 Task: Look for products from Death Wish Coffee Co only.
Action: Mouse pressed left at (27, 108)
Screenshot: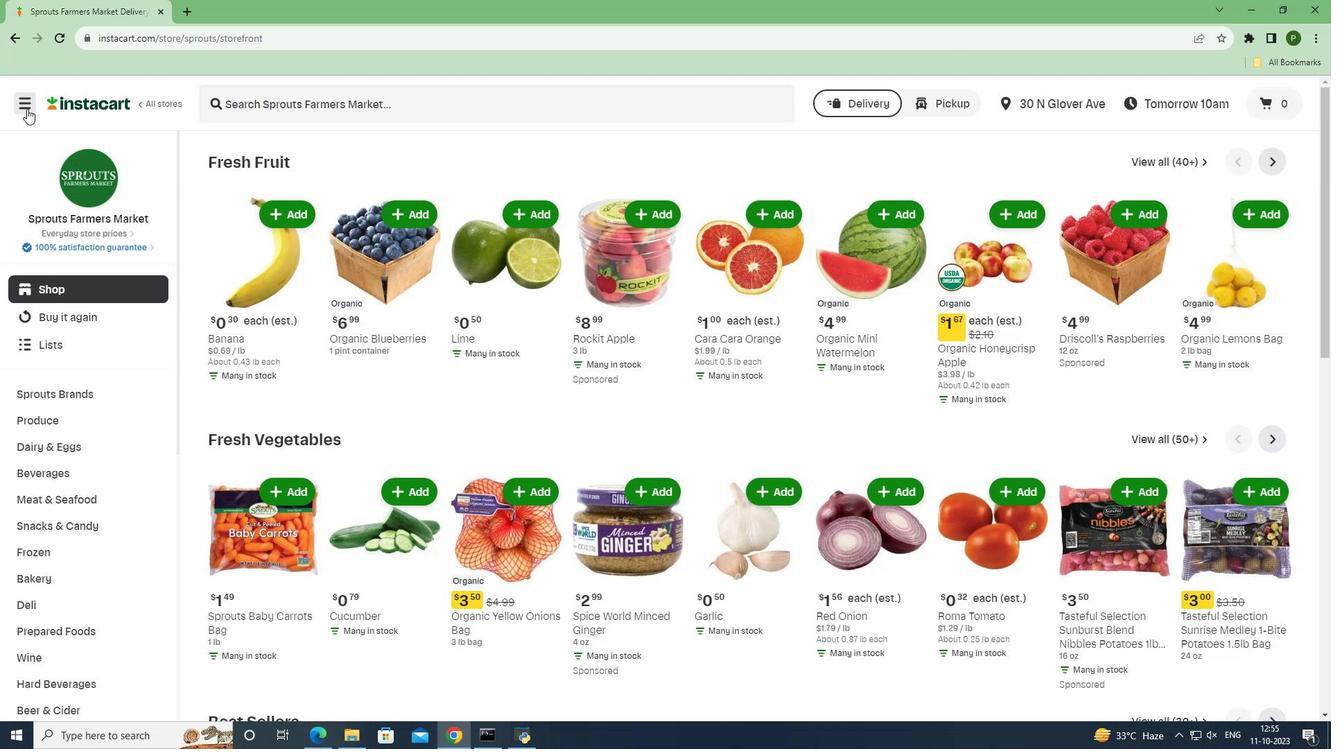 
Action: Mouse moved to (51, 365)
Screenshot: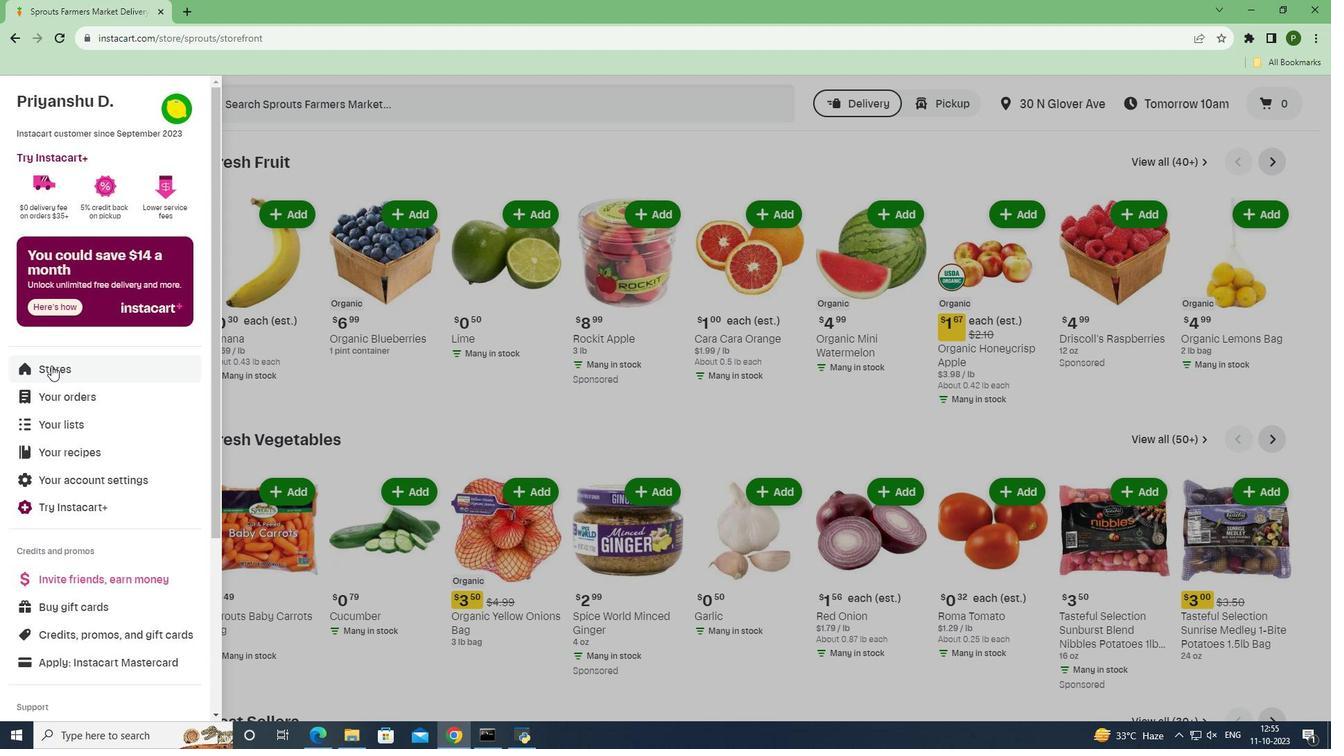 
Action: Mouse pressed left at (51, 365)
Screenshot: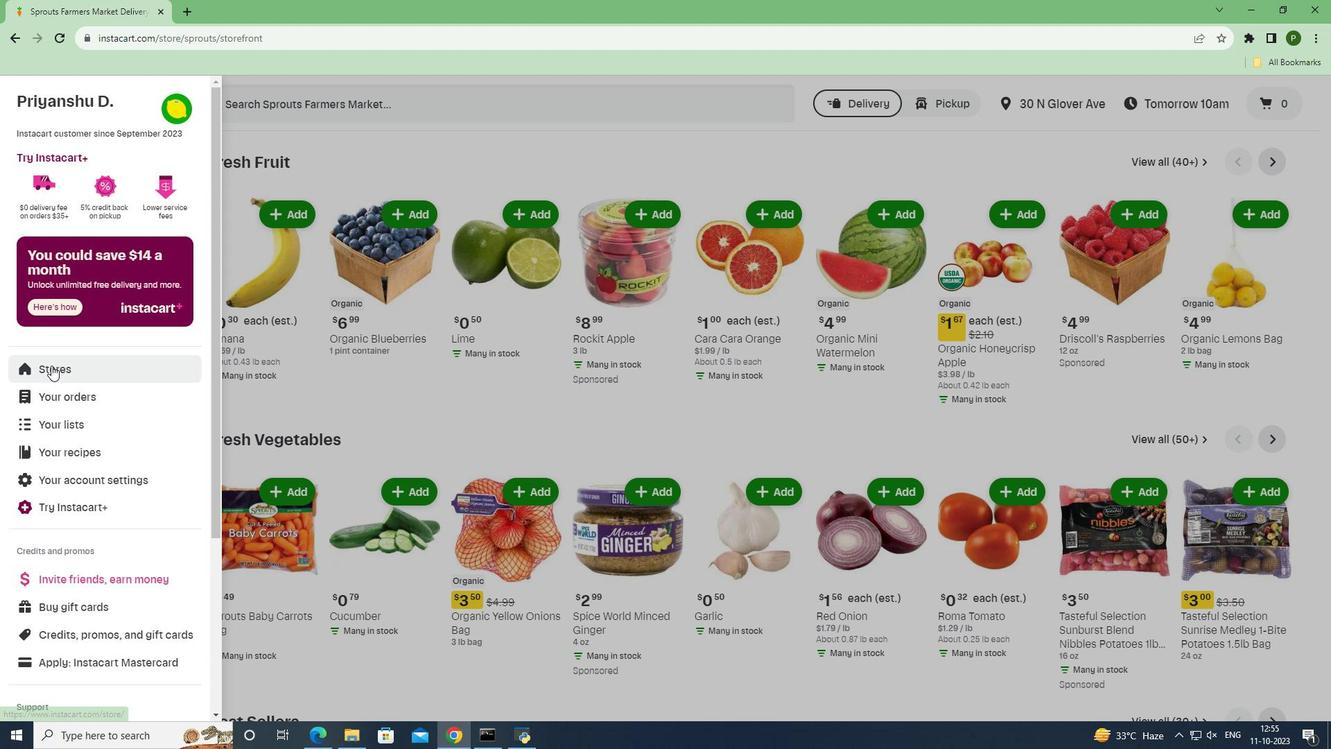 
Action: Mouse moved to (341, 160)
Screenshot: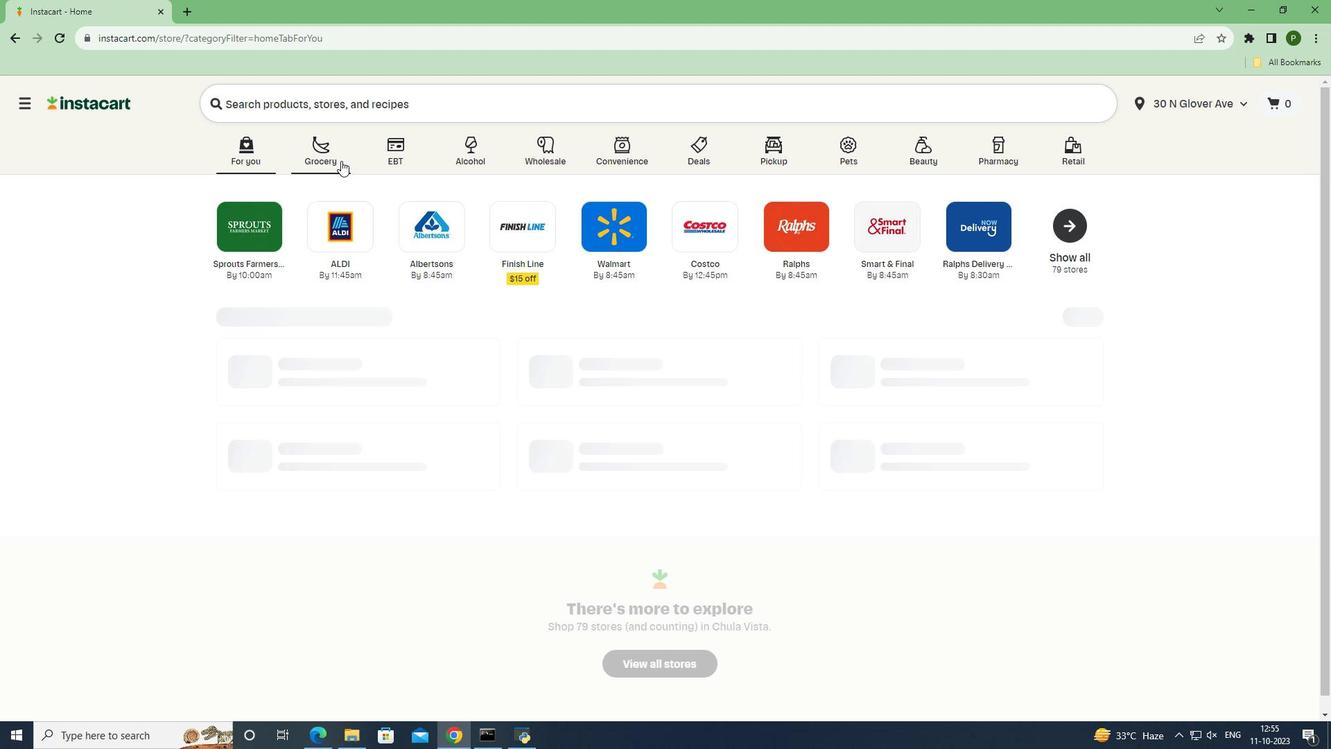
Action: Mouse pressed left at (341, 160)
Screenshot: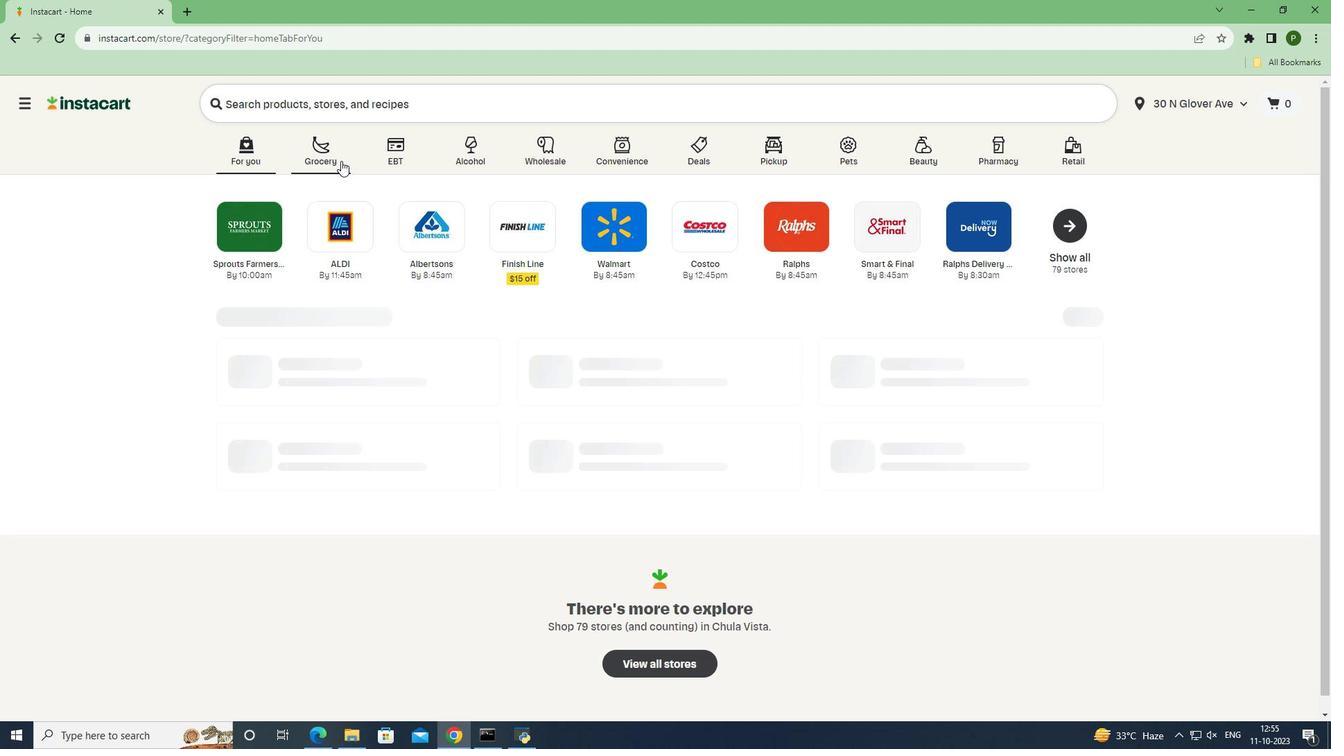 
Action: Mouse moved to (565, 327)
Screenshot: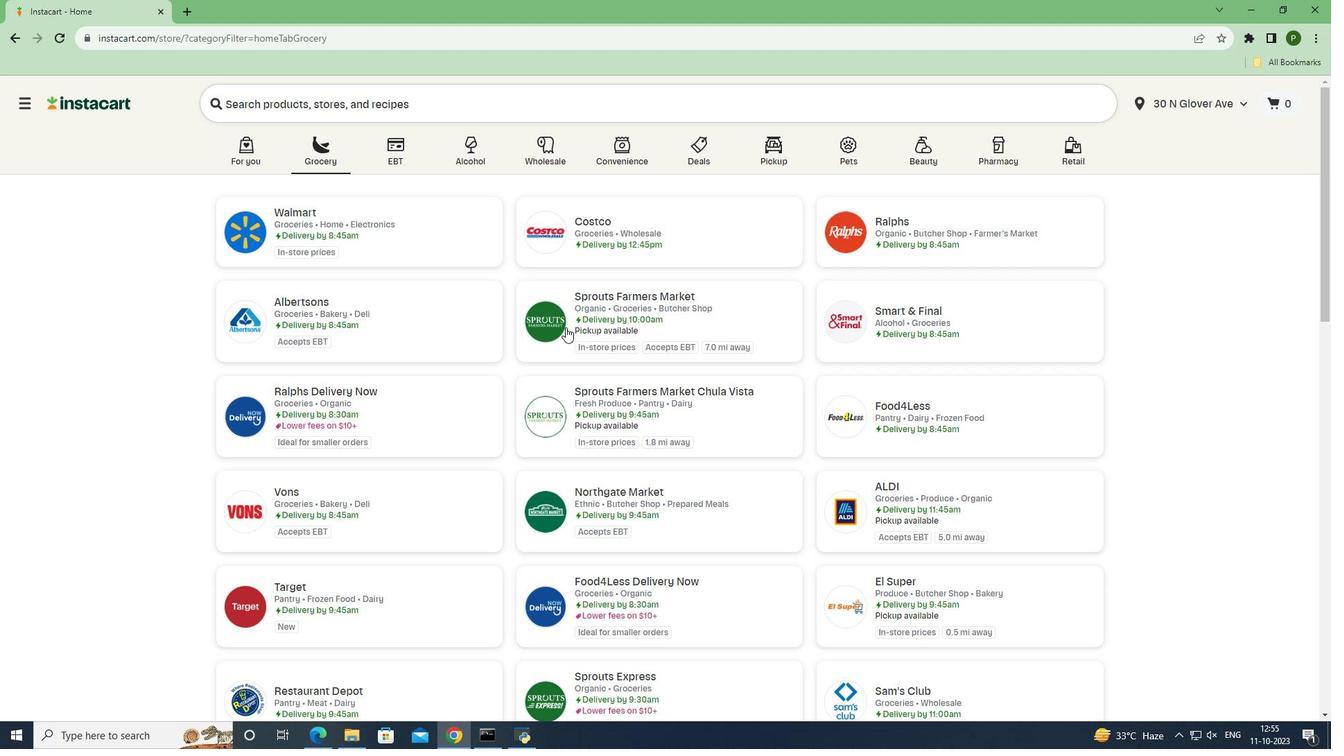 
Action: Mouse pressed left at (565, 327)
Screenshot: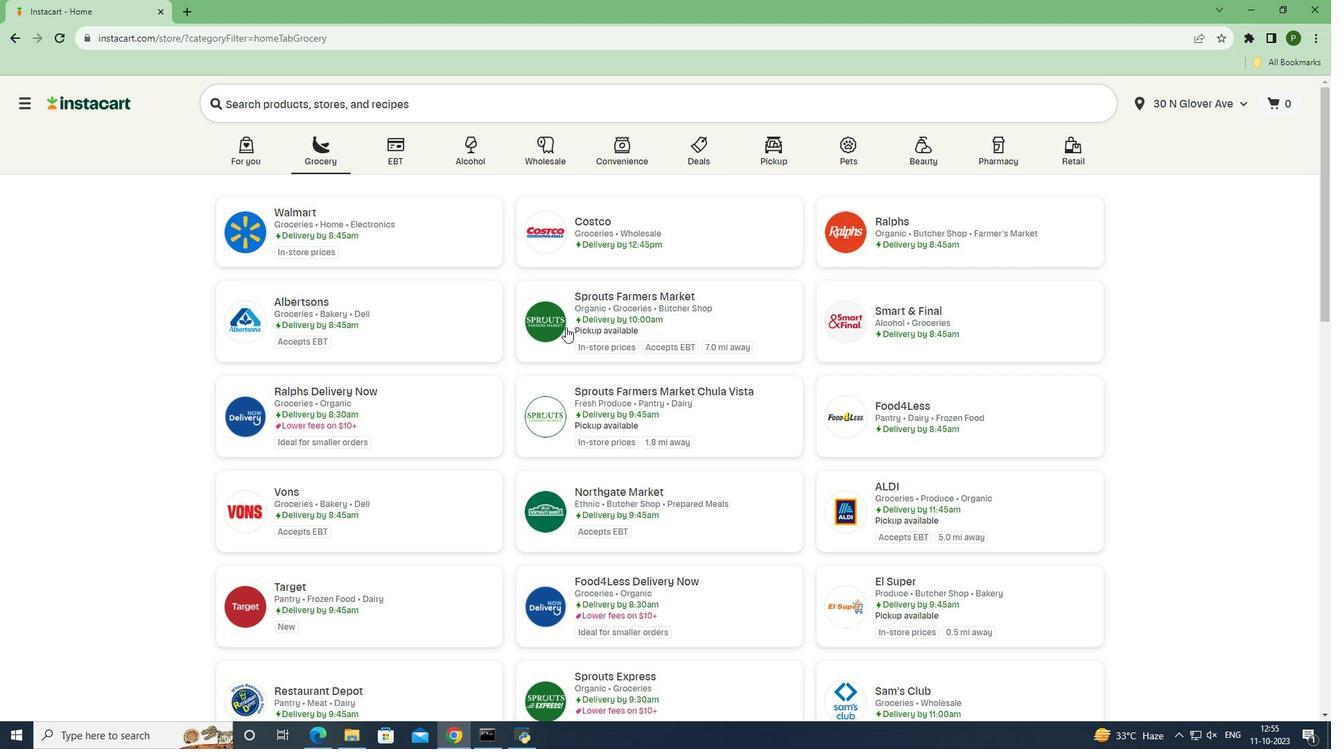 
Action: Mouse moved to (104, 479)
Screenshot: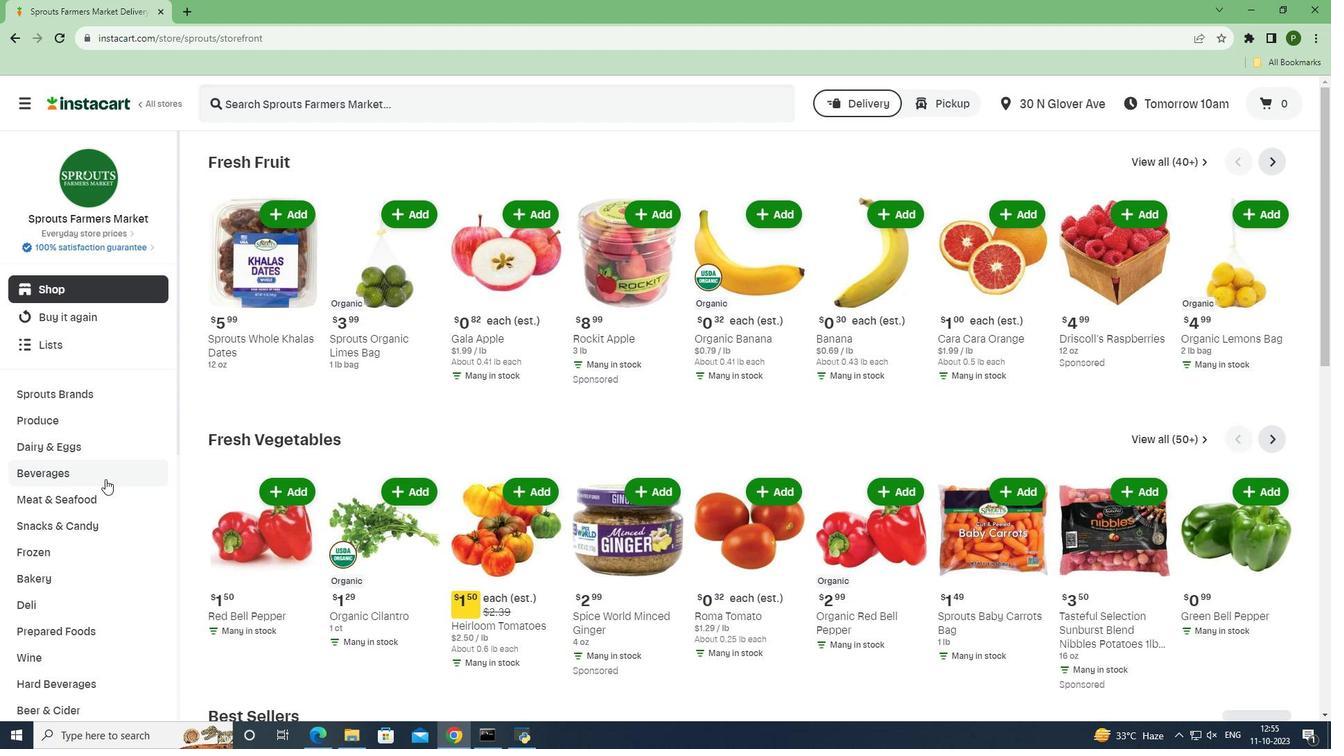 
Action: Mouse pressed left at (104, 479)
Screenshot: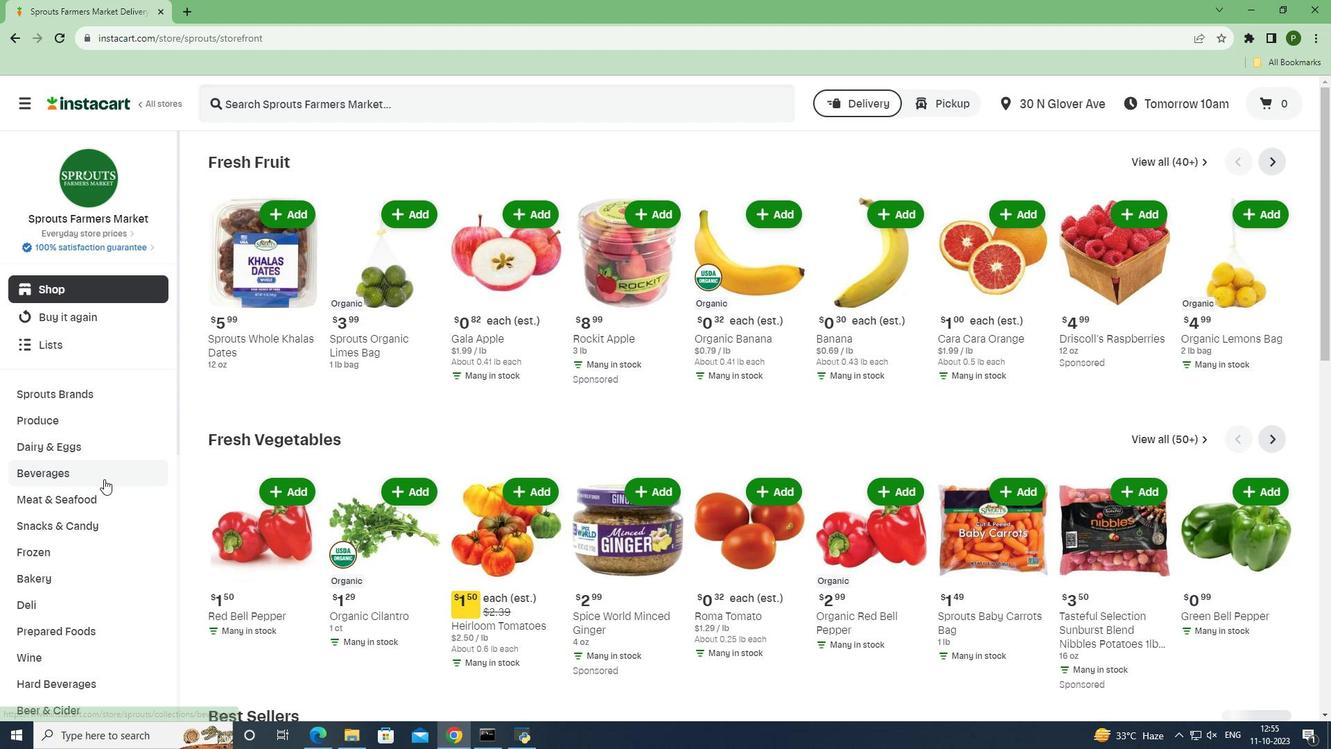 
Action: Mouse moved to (87, 552)
Screenshot: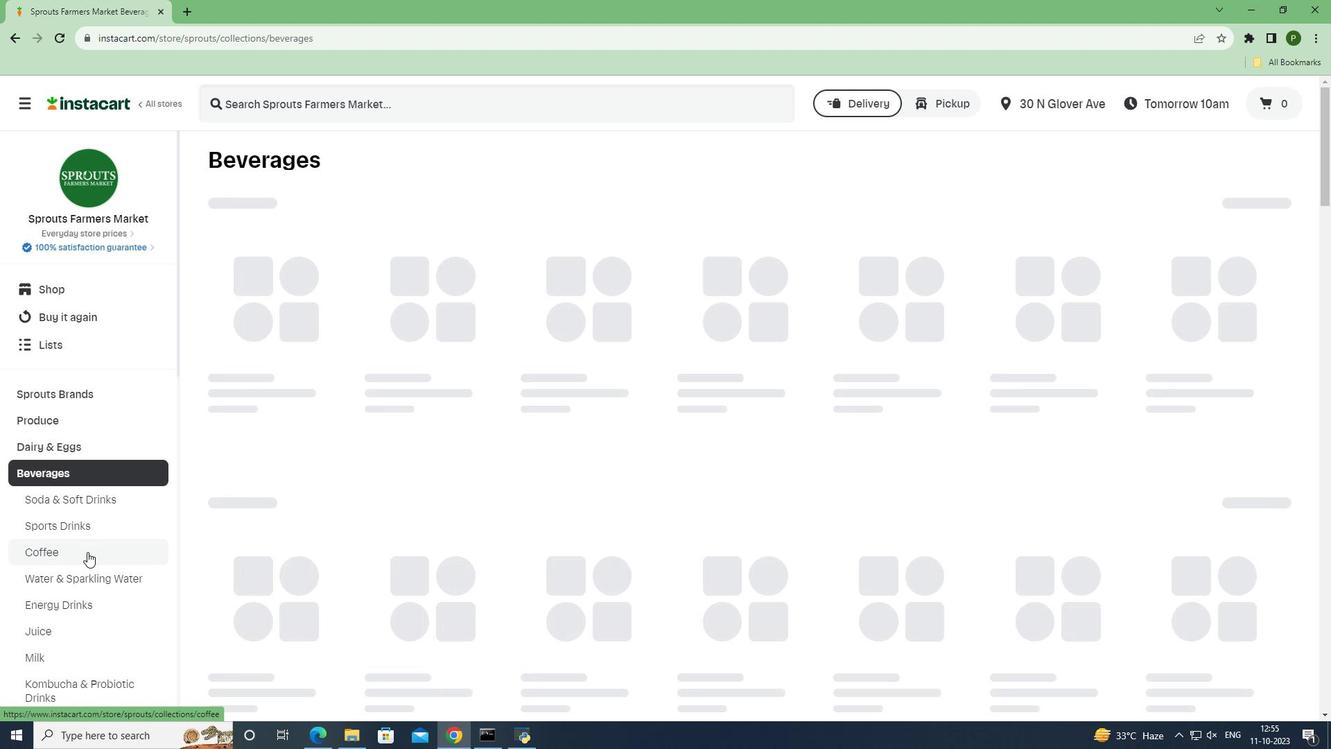 
Action: Mouse pressed left at (87, 552)
Screenshot: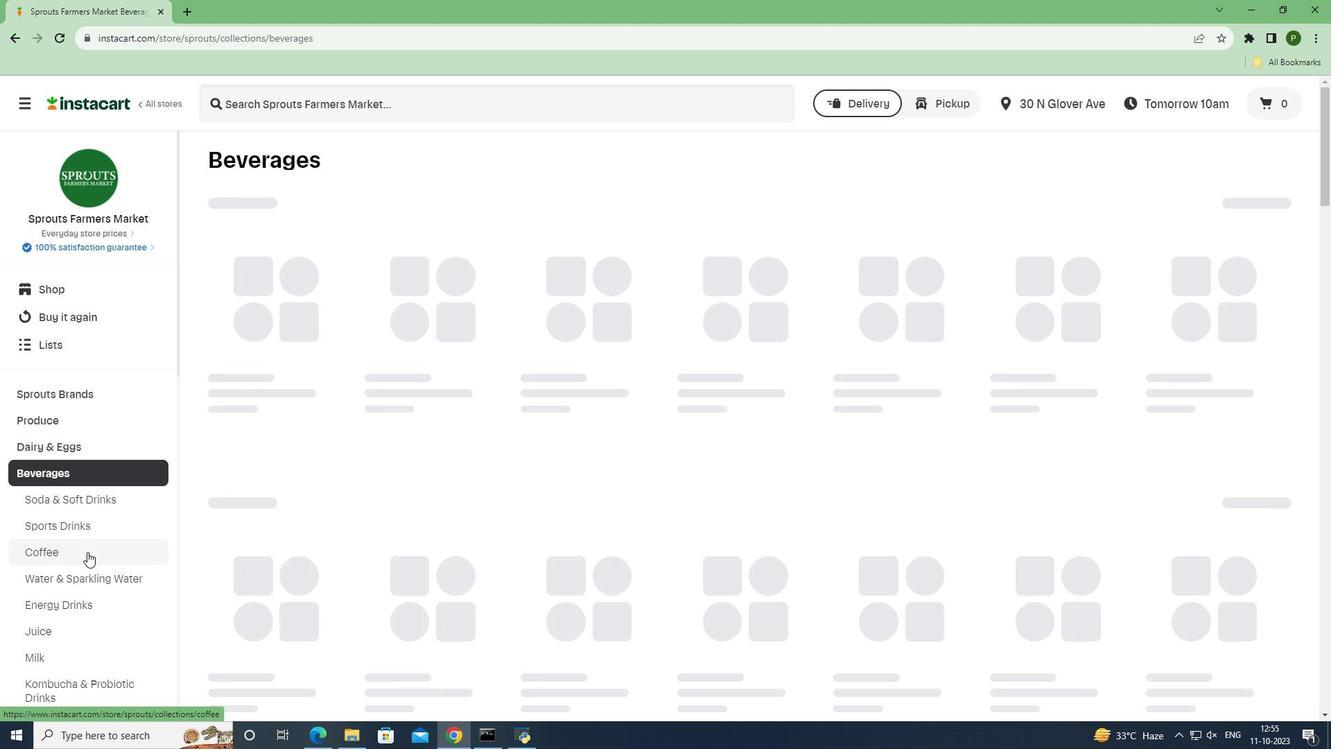
Action: Mouse moved to (531, 264)
Screenshot: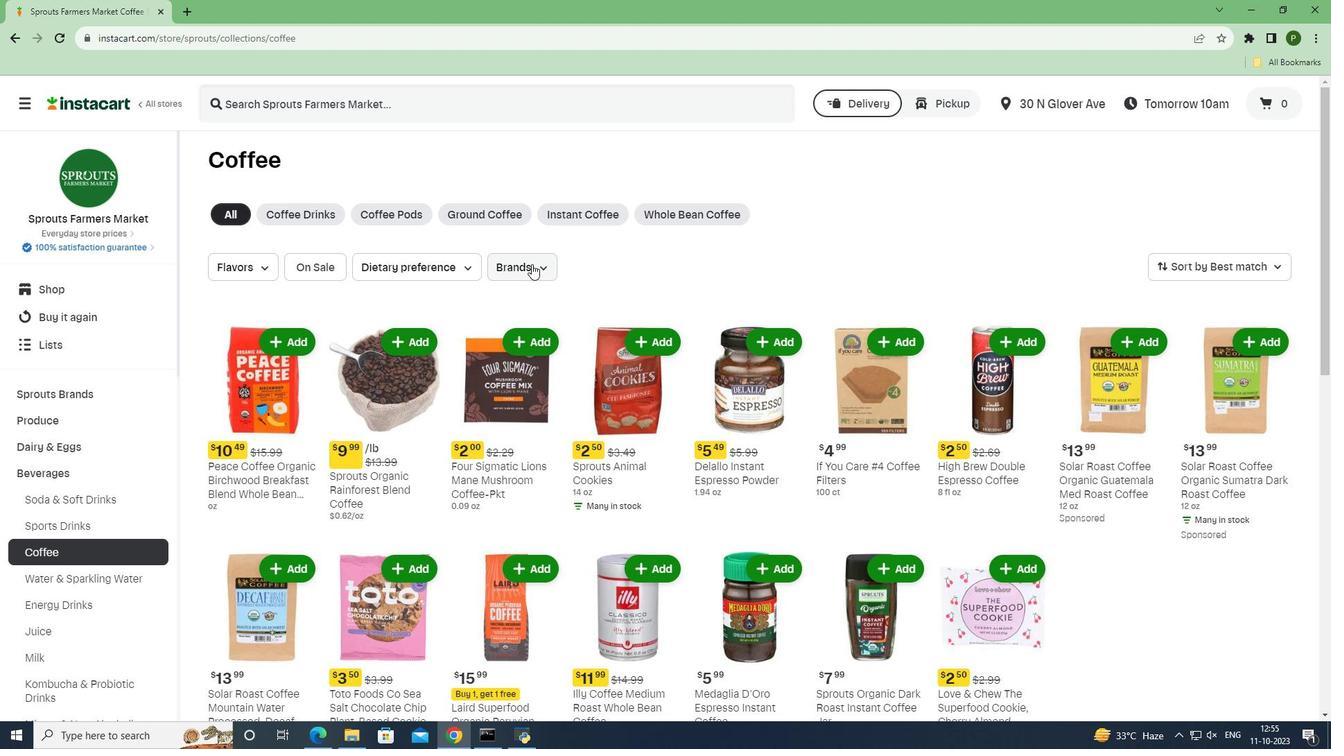 
Action: Mouse pressed left at (531, 264)
Screenshot: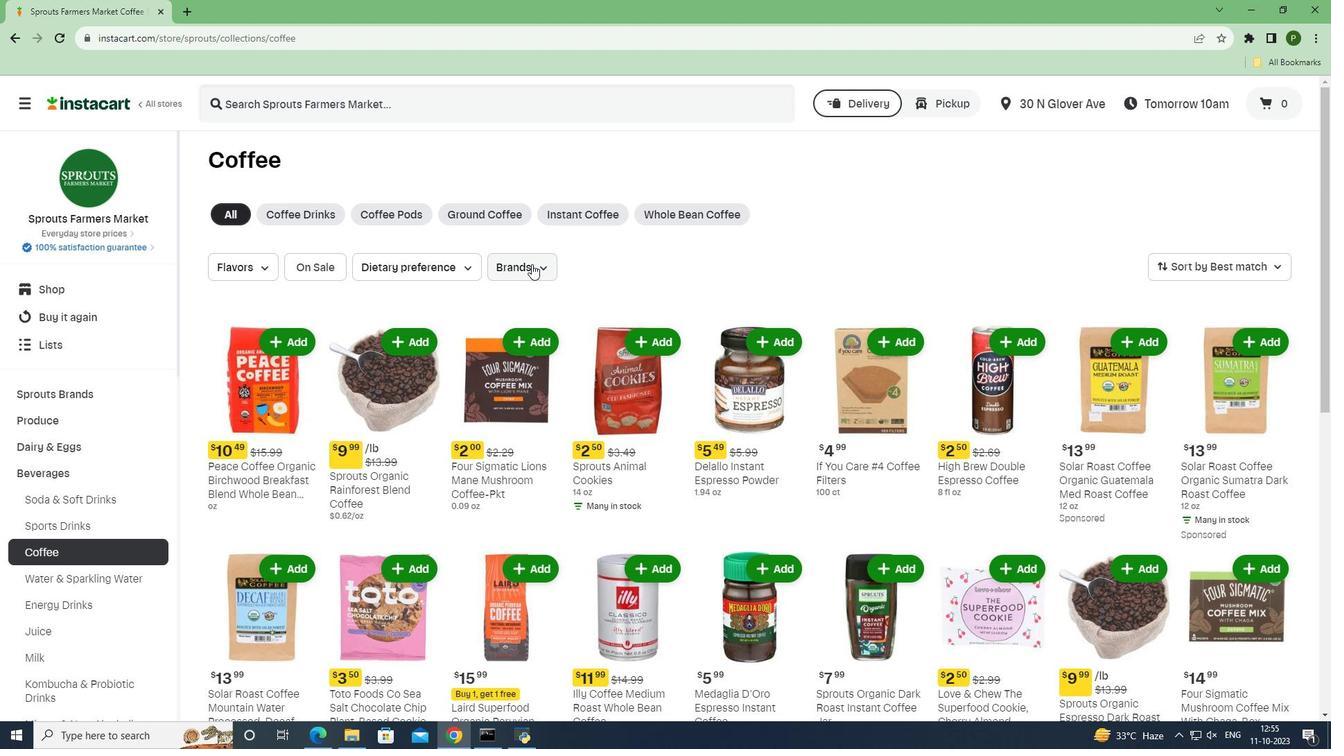 
Action: Mouse moved to (565, 375)
Screenshot: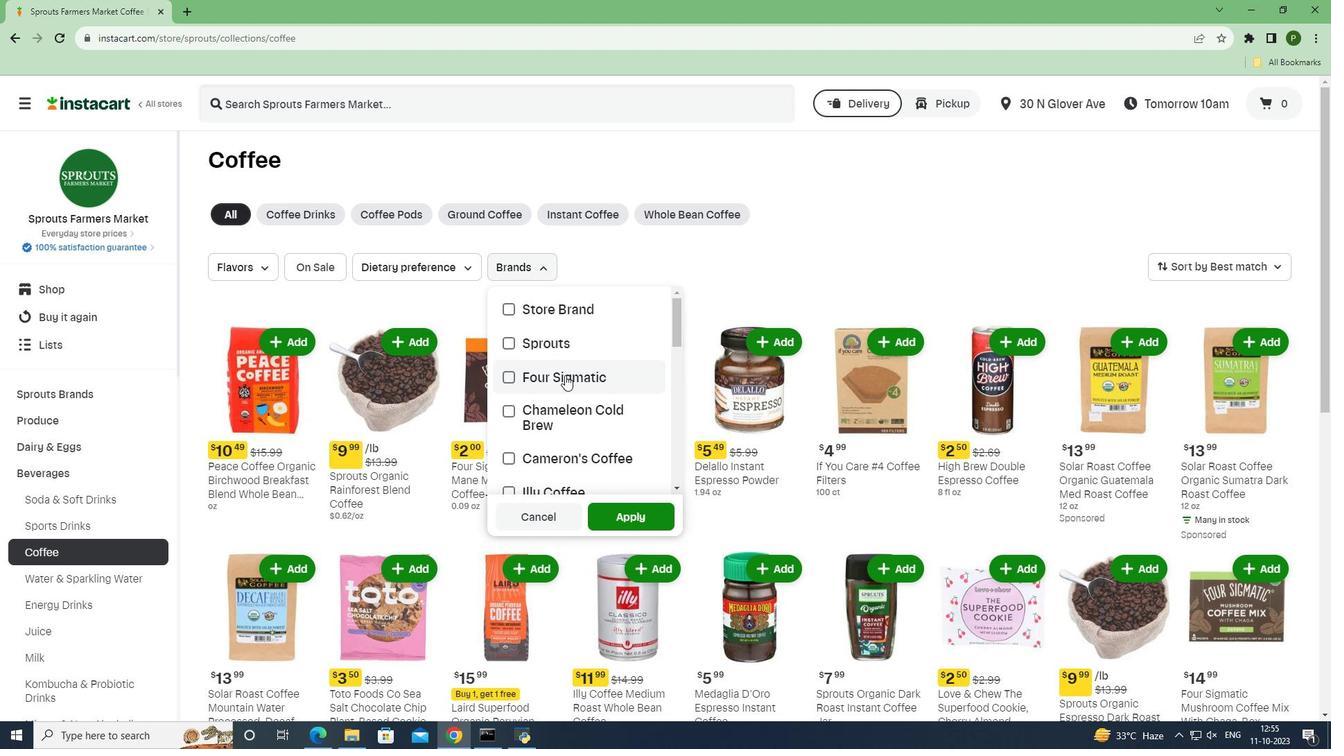 
Action: Mouse scrolled (565, 374) with delta (0, 0)
Screenshot: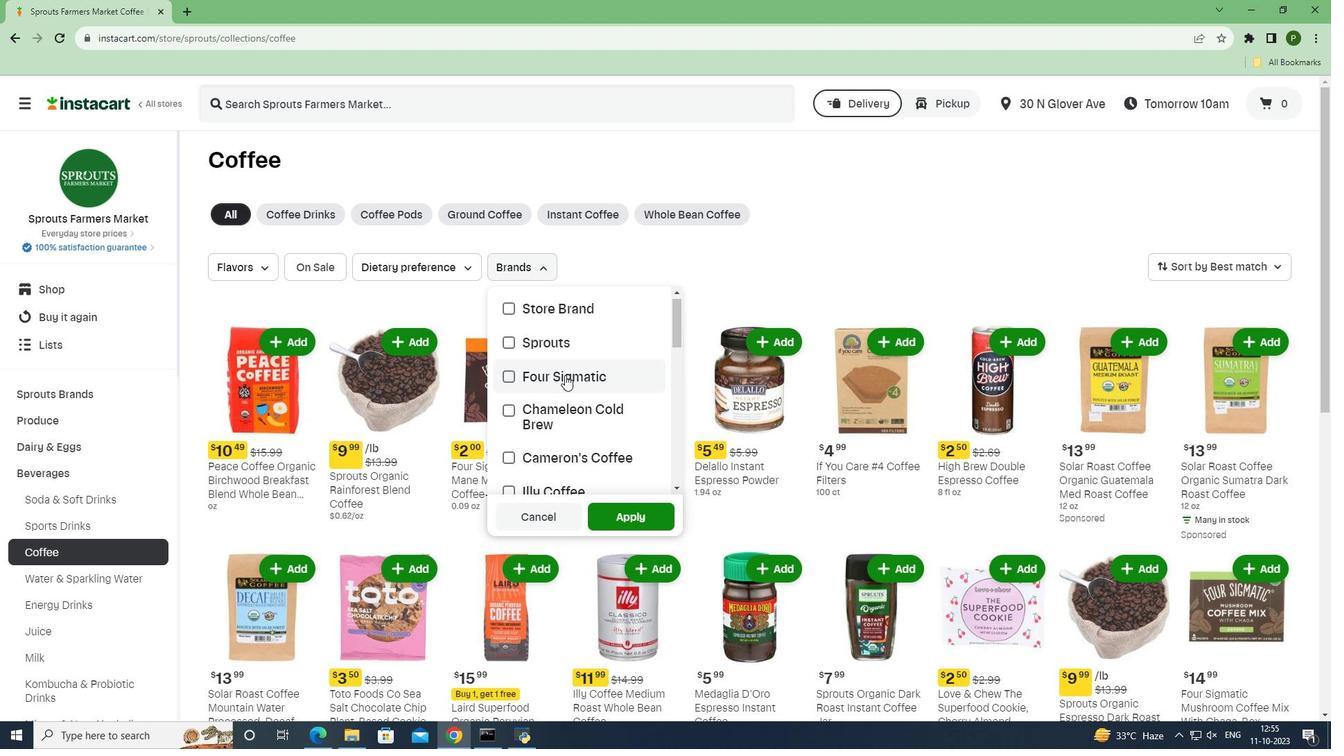 
Action: Mouse scrolled (565, 374) with delta (0, 0)
Screenshot: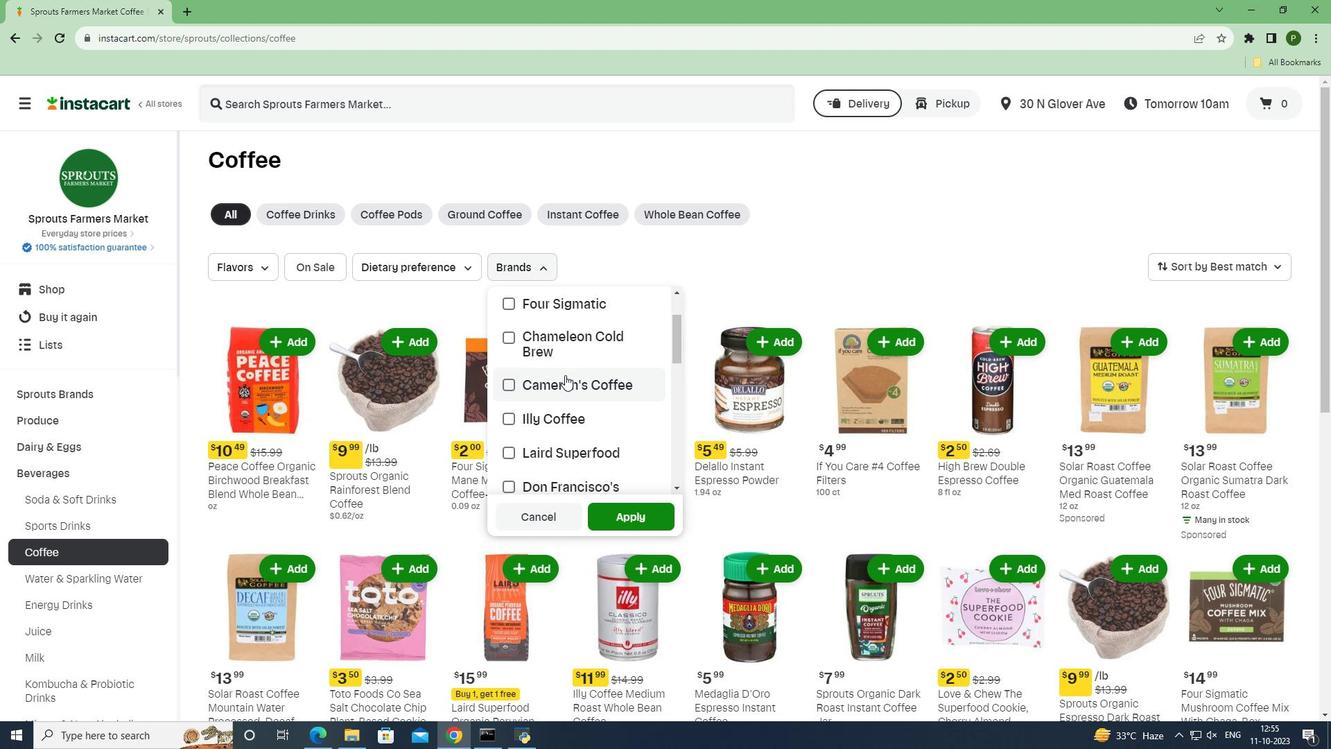
Action: Mouse scrolled (565, 374) with delta (0, 0)
Screenshot: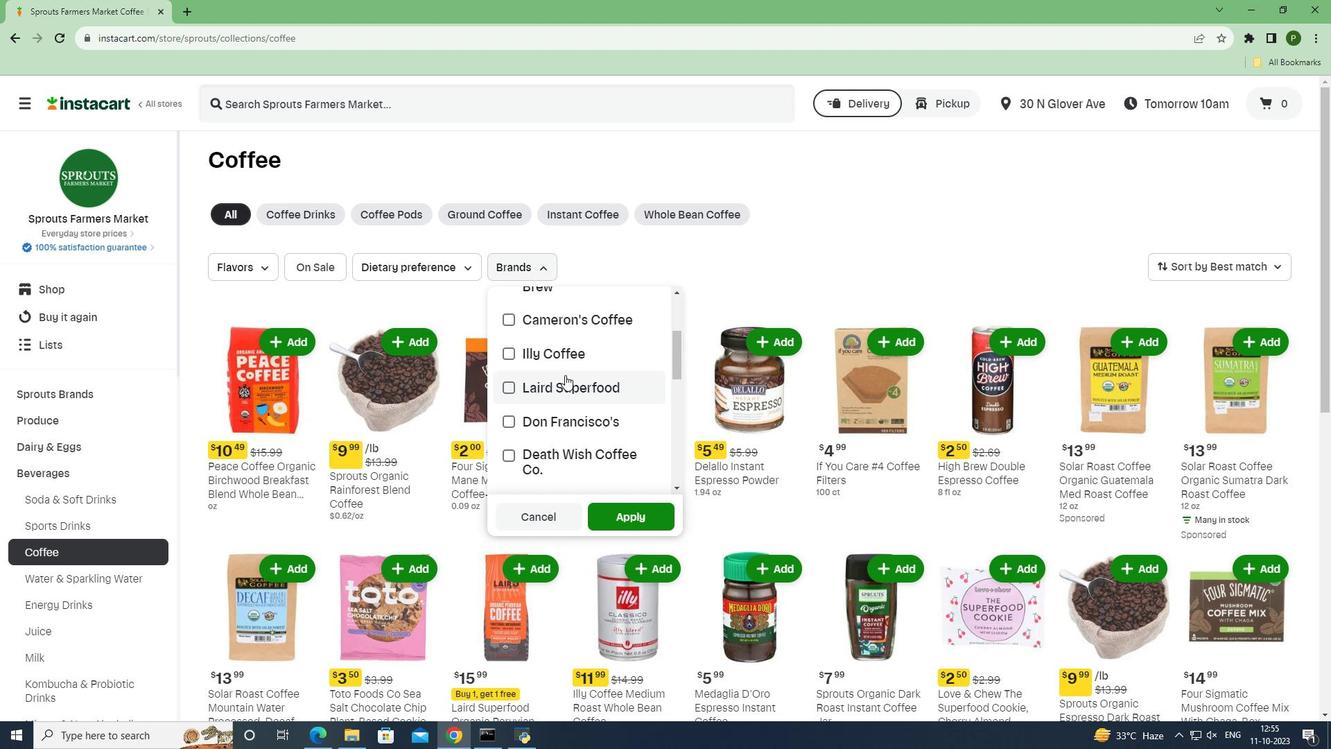 
Action: Mouse moved to (565, 379)
Screenshot: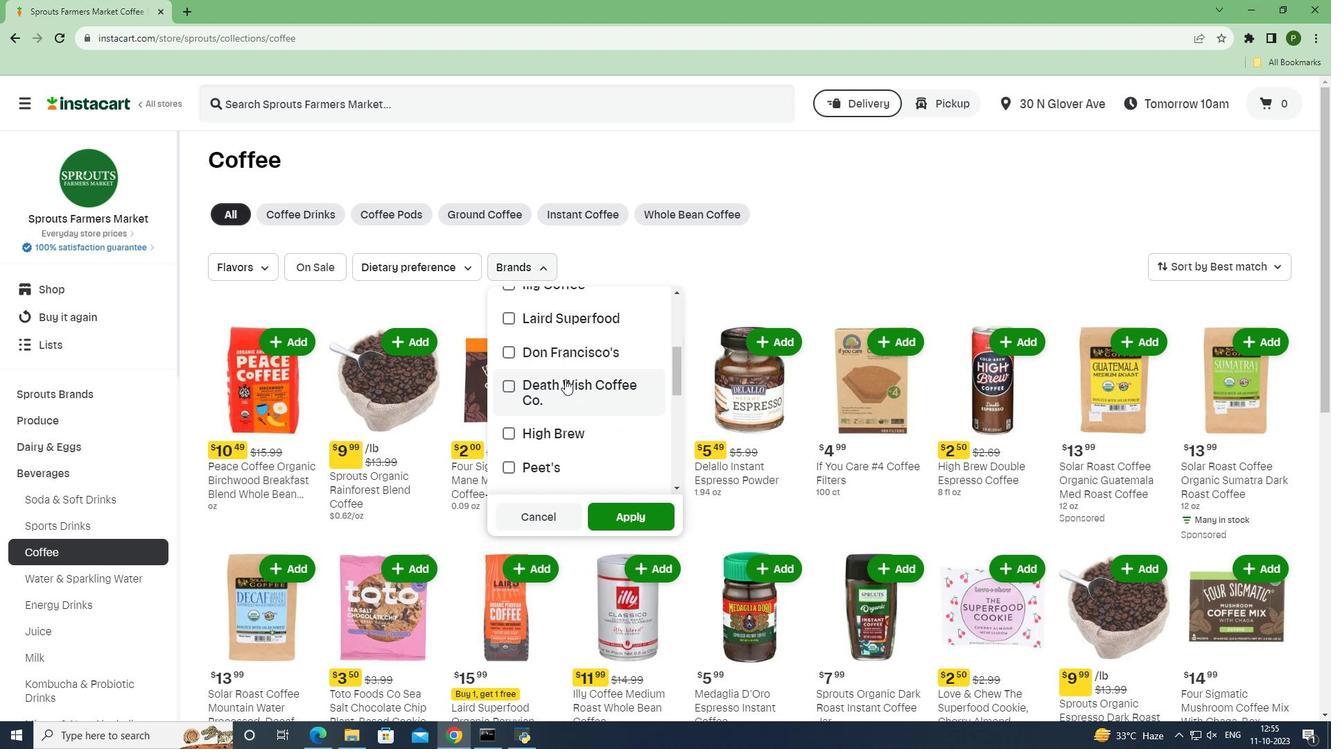 
Action: Mouse pressed left at (565, 379)
Screenshot: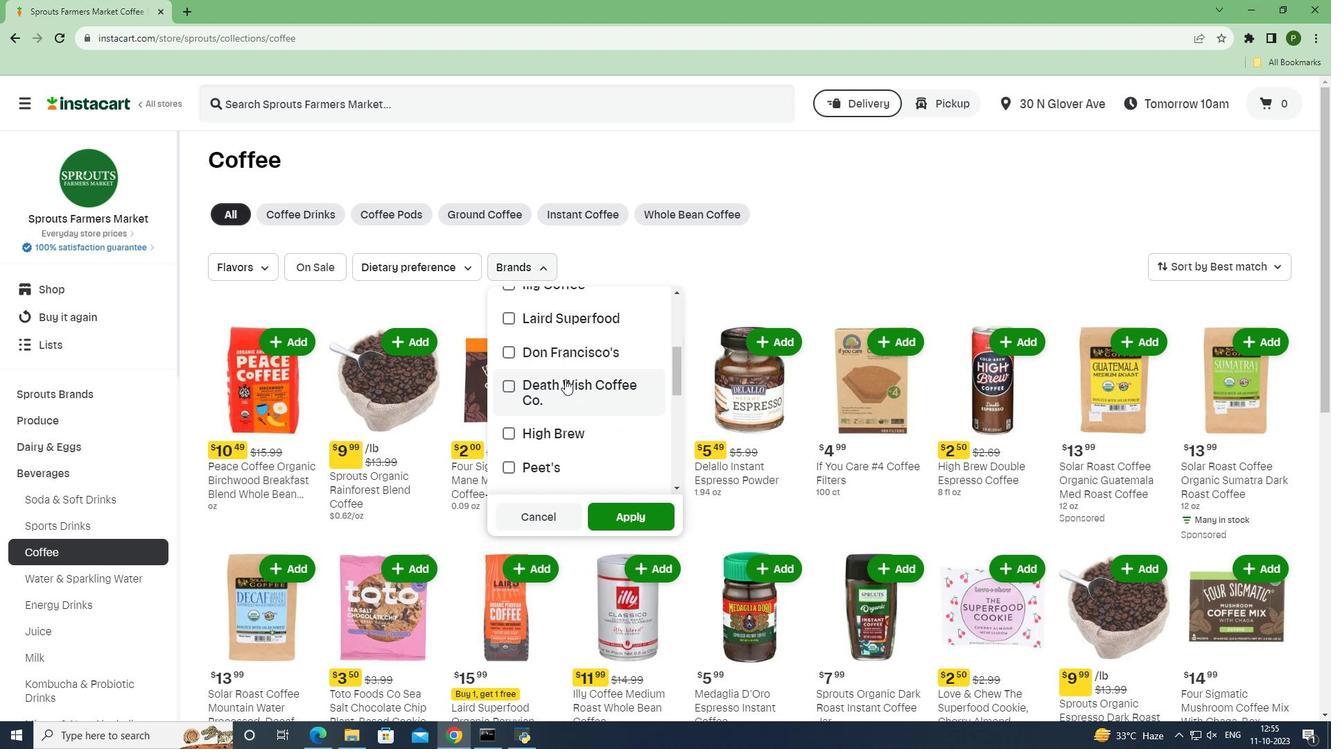 
Action: Mouse moved to (623, 514)
Screenshot: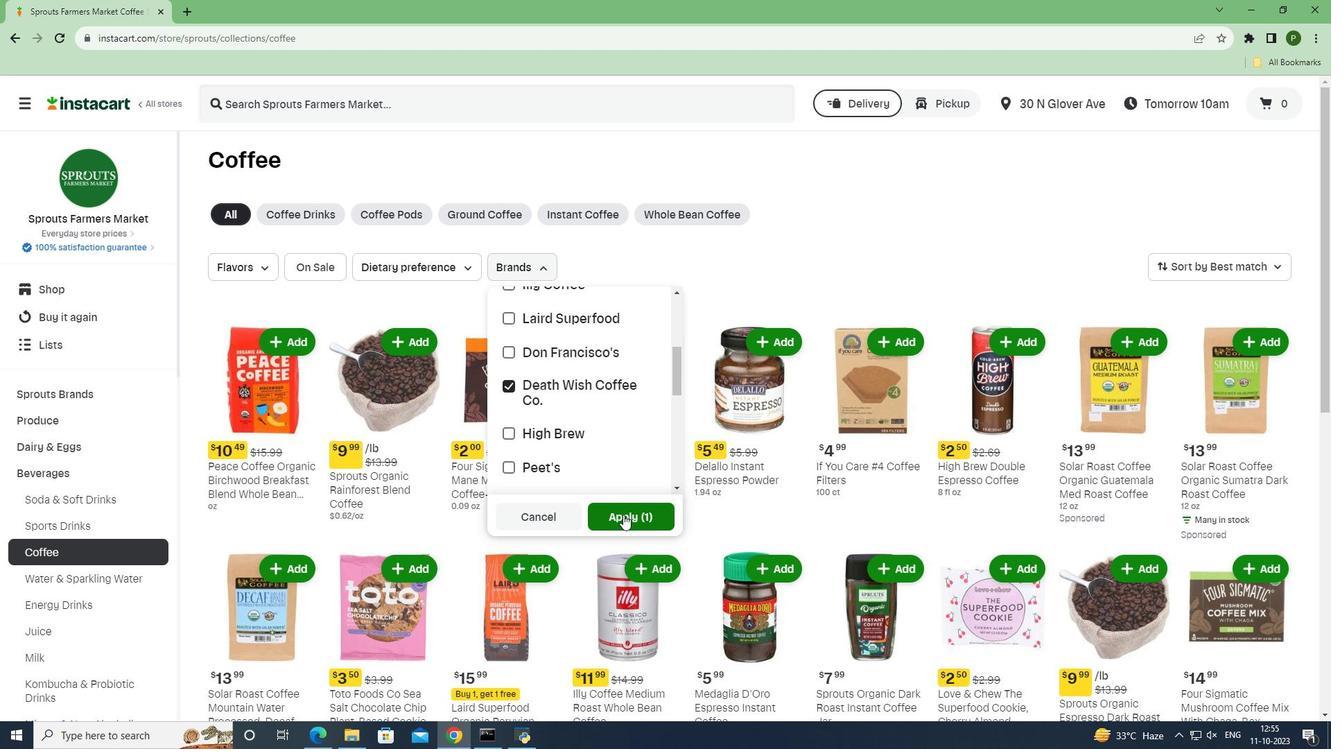 
Action: Mouse pressed left at (623, 514)
Screenshot: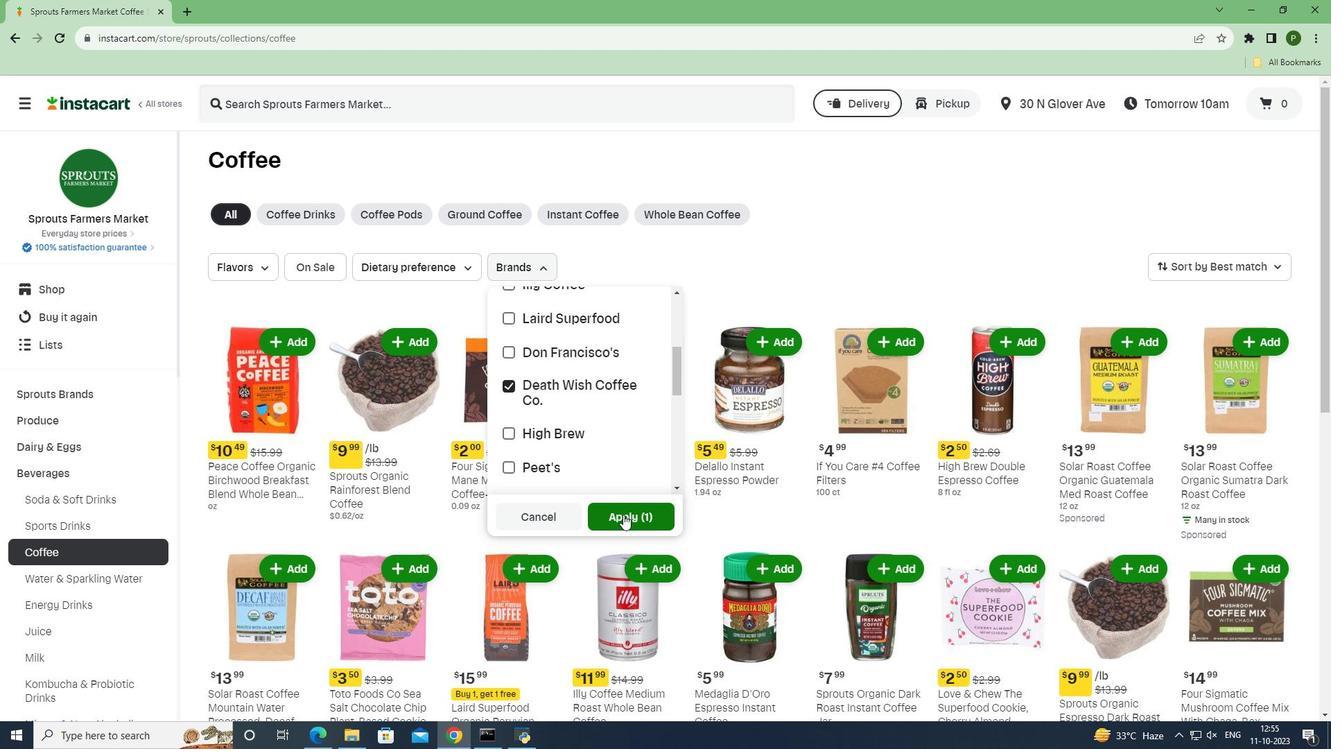 
Action: Mouse moved to (782, 533)
Screenshot: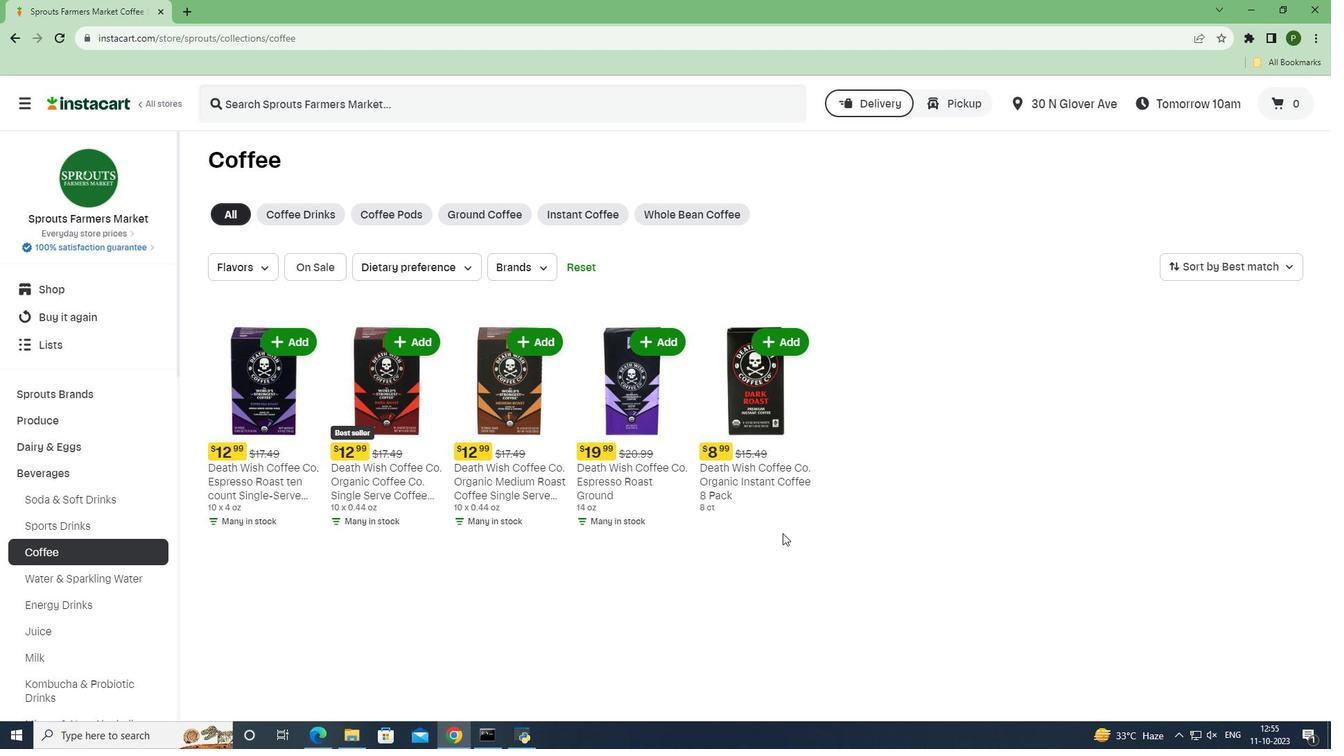 
